 Task: Calculate the distance between San Diego and Cabrillo National Monument.
Action: Key pressed an<Key.space>di
Screenshot: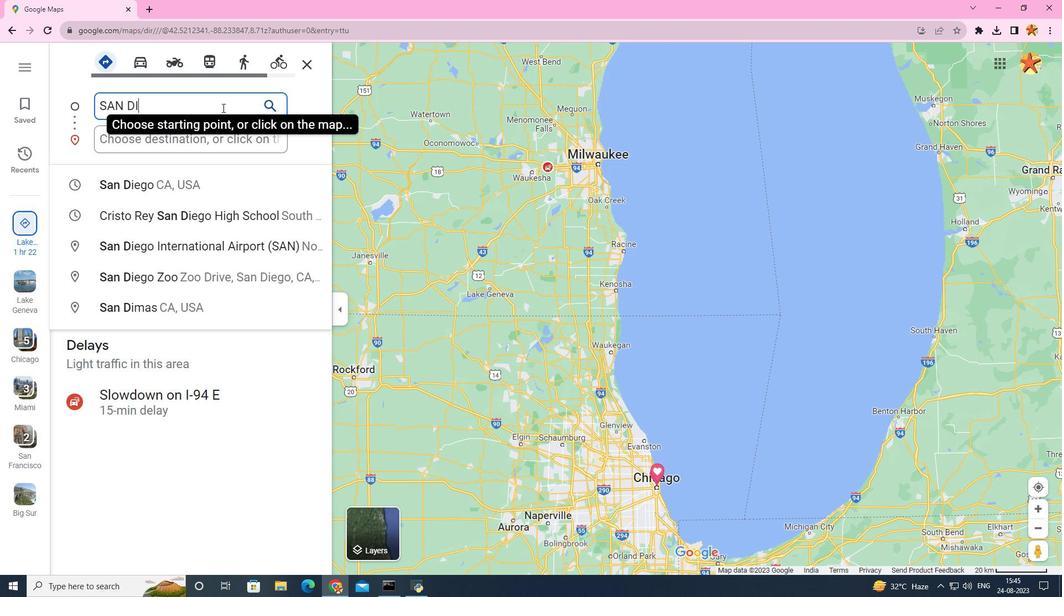 
Action: Mouse moved to (214, 180)
Screenshot: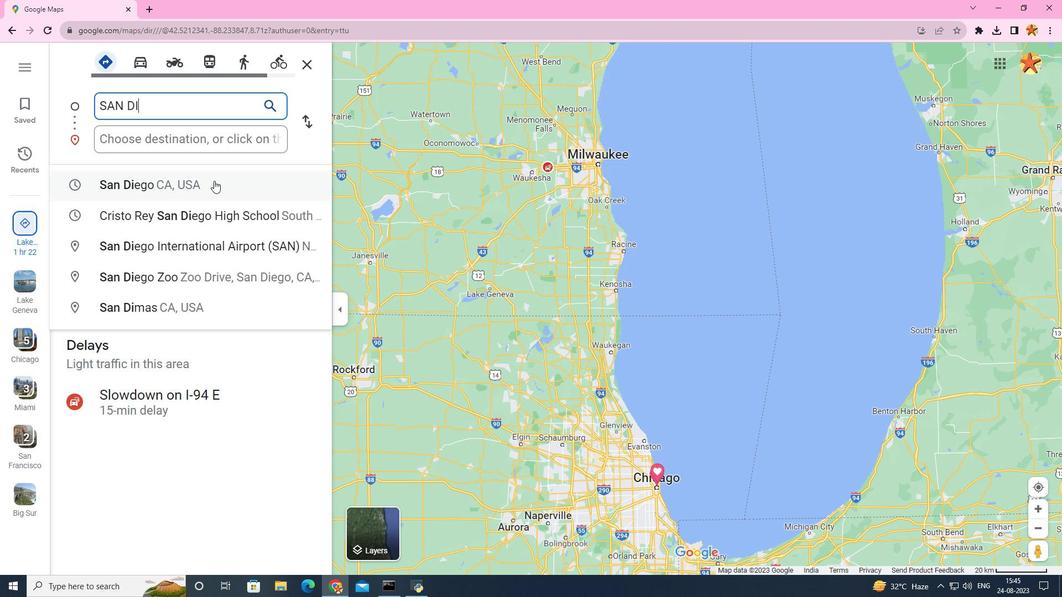 
Action: Mouse pressed left at (214, 180)
Screenshot: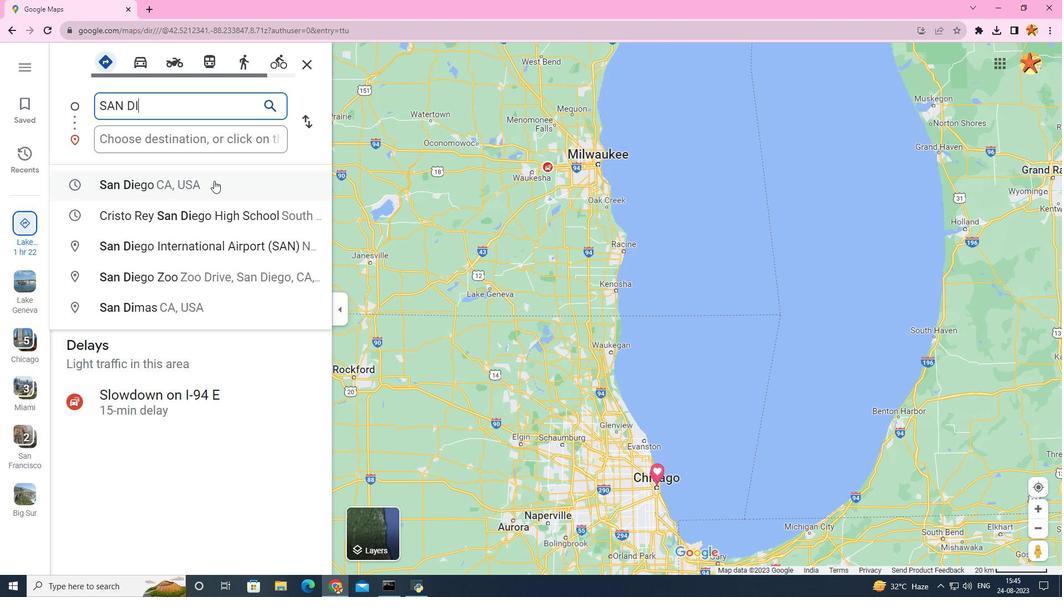 
Action: Mouse moved to (171, 141)
Screenshot: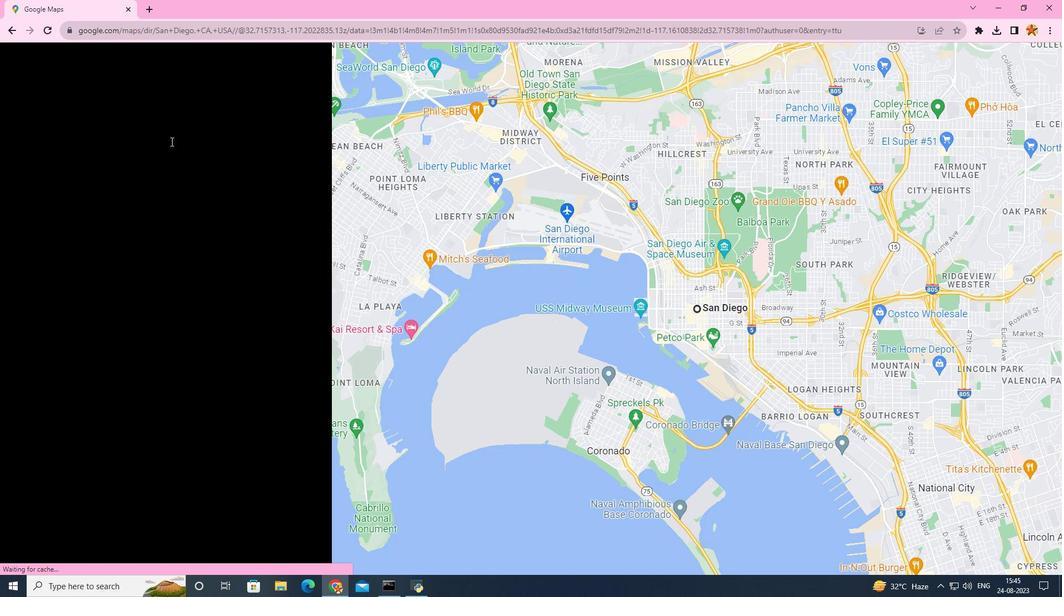 
Action: Mouse pressed left at (171, 141)
Screenshot: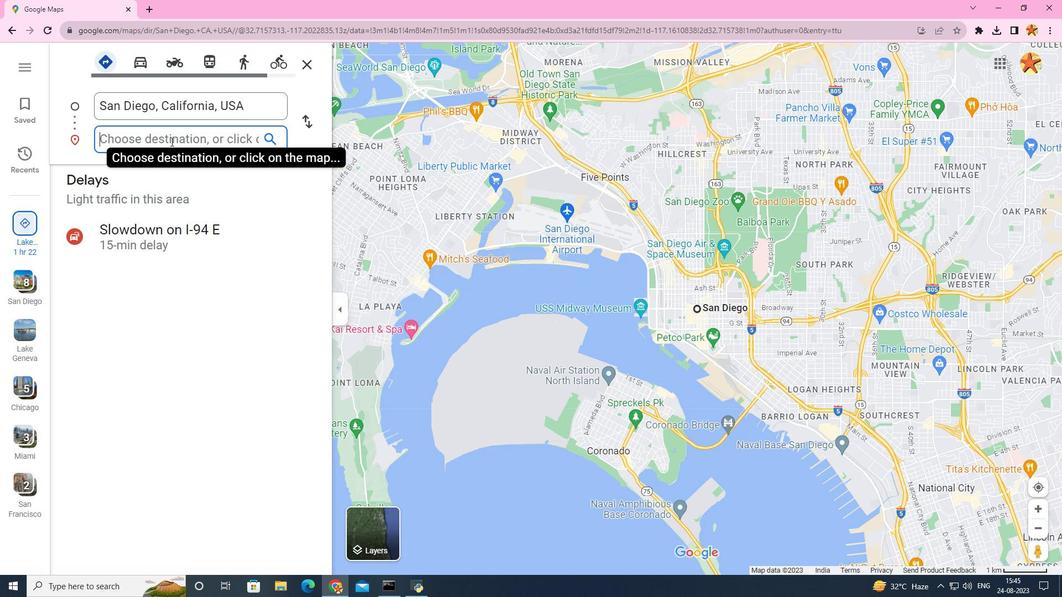 
Action: Mouse moved to (174, 141)
Screenshot: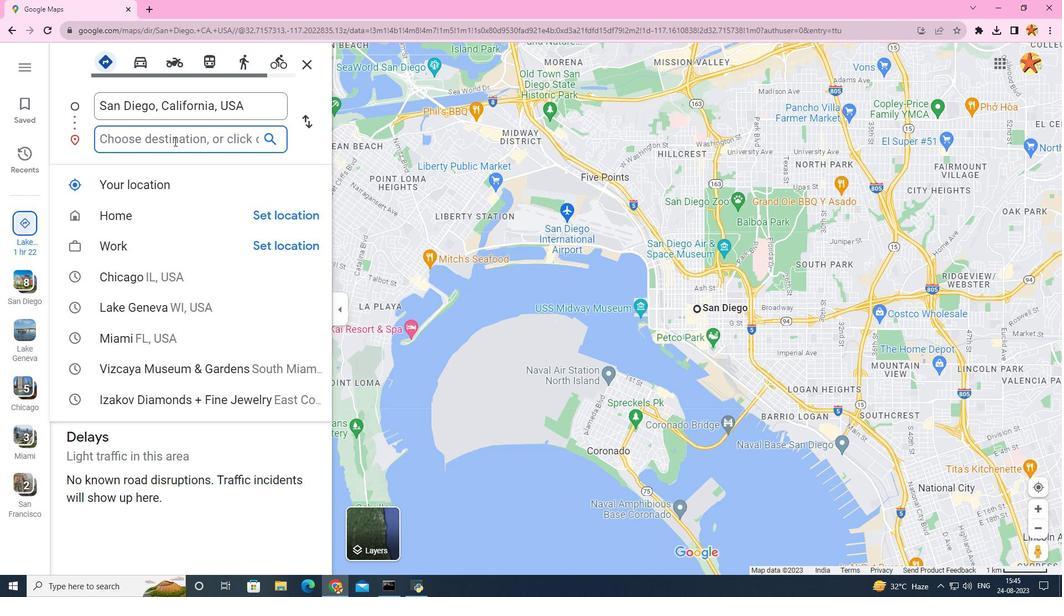 
Action: Key pressed <Key.caps_lock>C<Key.caps_lock>abrillo
Screenshot: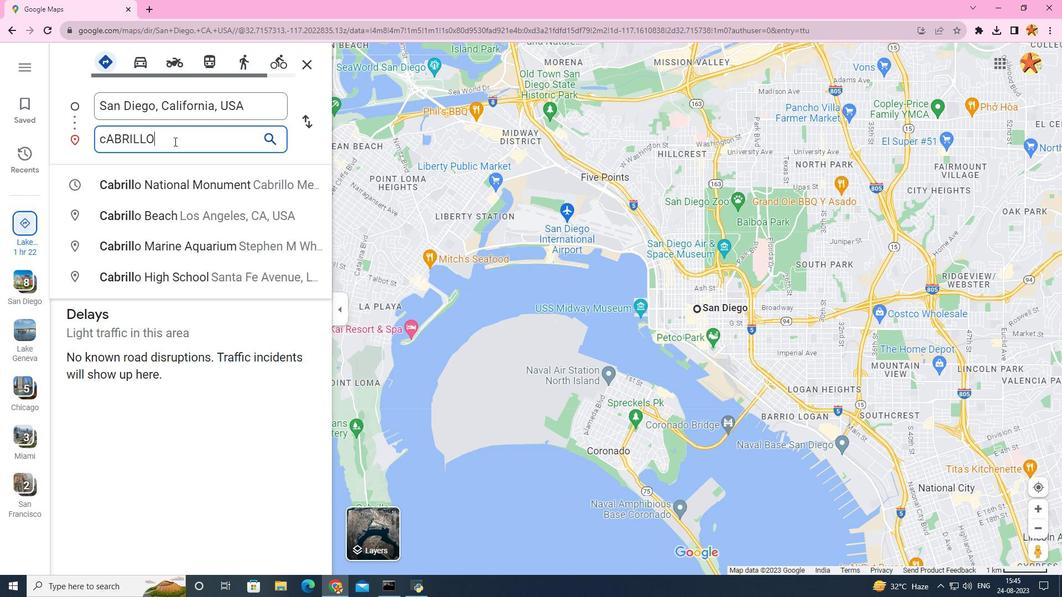
Action: Mouse moved to (174, 183)
Screenshot: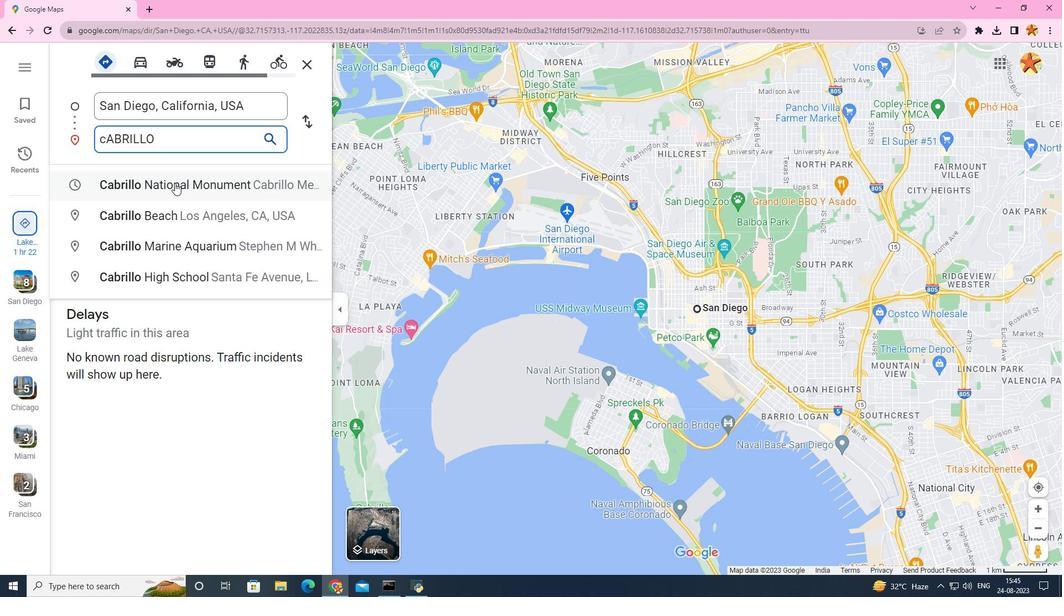 
Action: Mouse pressed left at (174, 183)
Screenshot: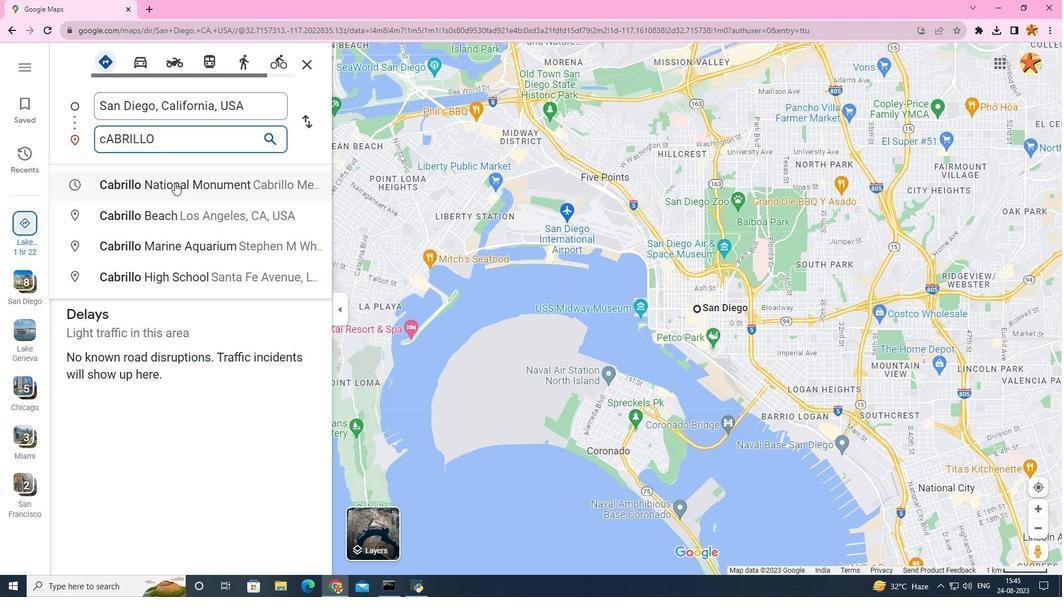
Action: Mouse moved to (587, 531)
Screenshot: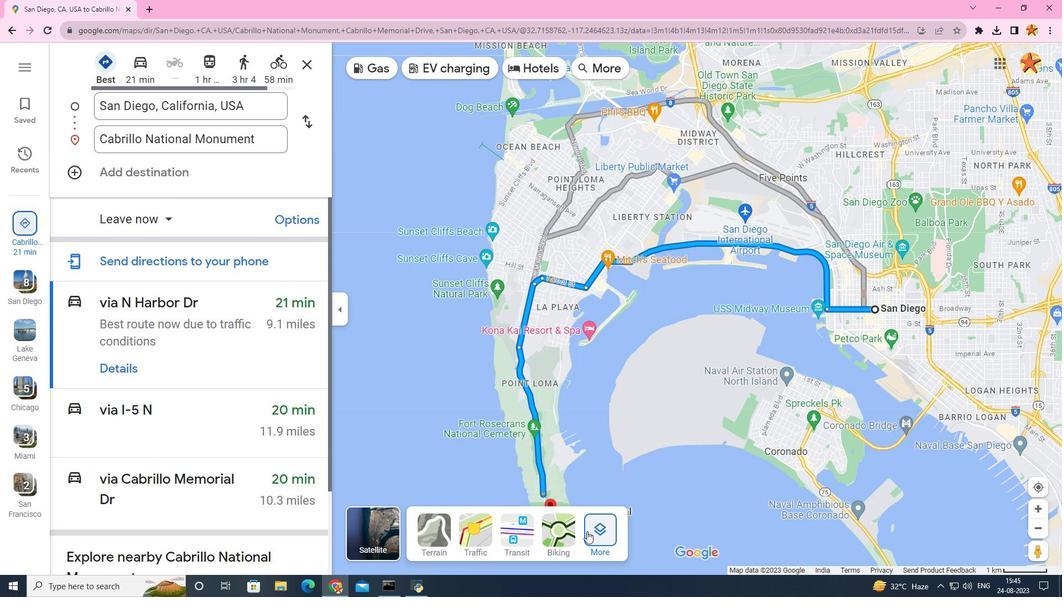 
Action: Mouse pressed left at (587, 531)
Screenshot: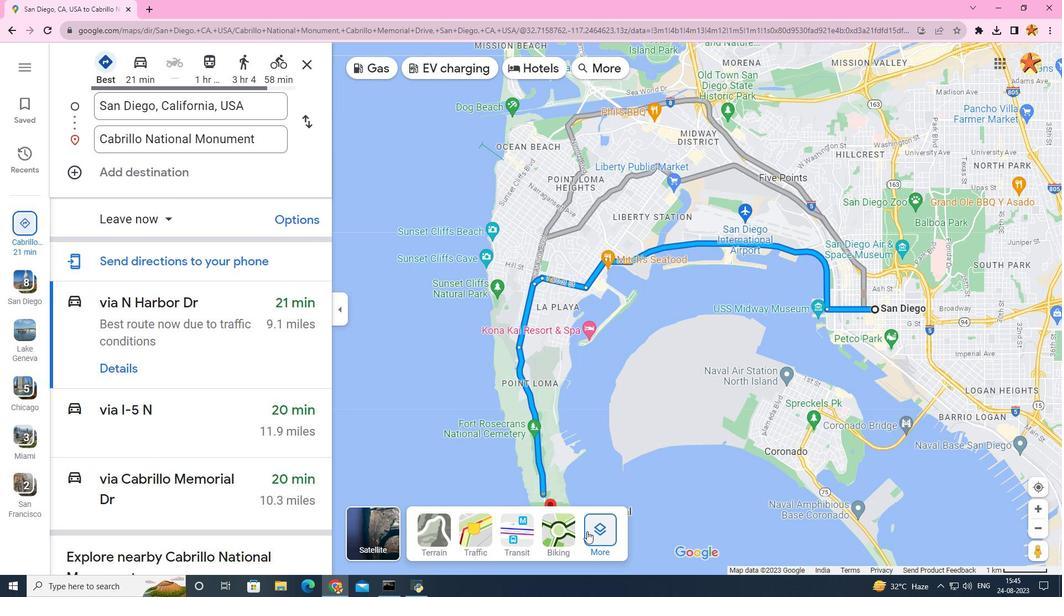 
Action: Mouse moved to (478, 397)
Screenshot: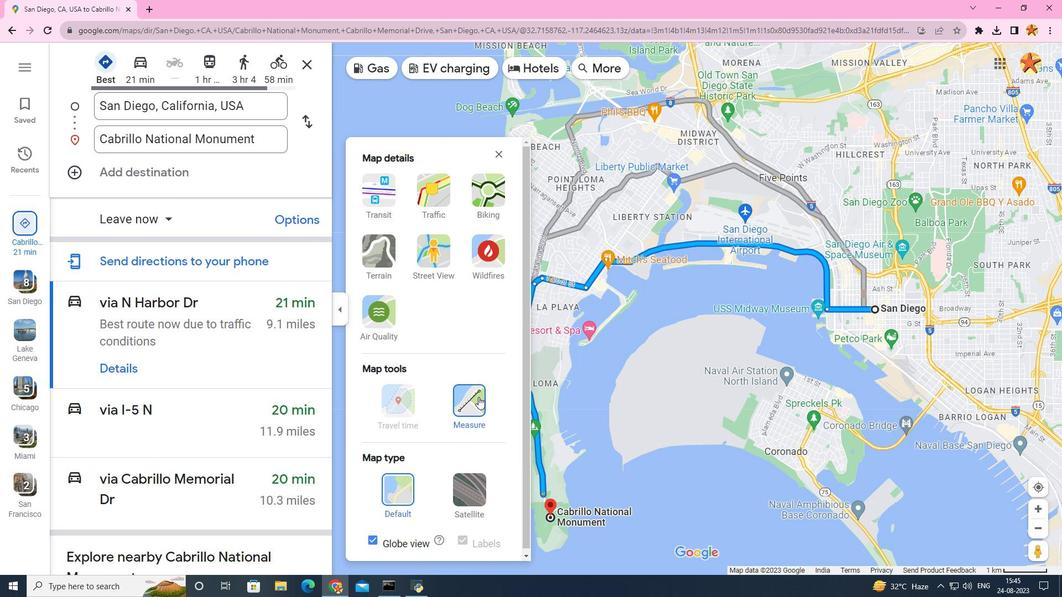 
Action: Mouse pressed left at (478, 397)
Screenshot: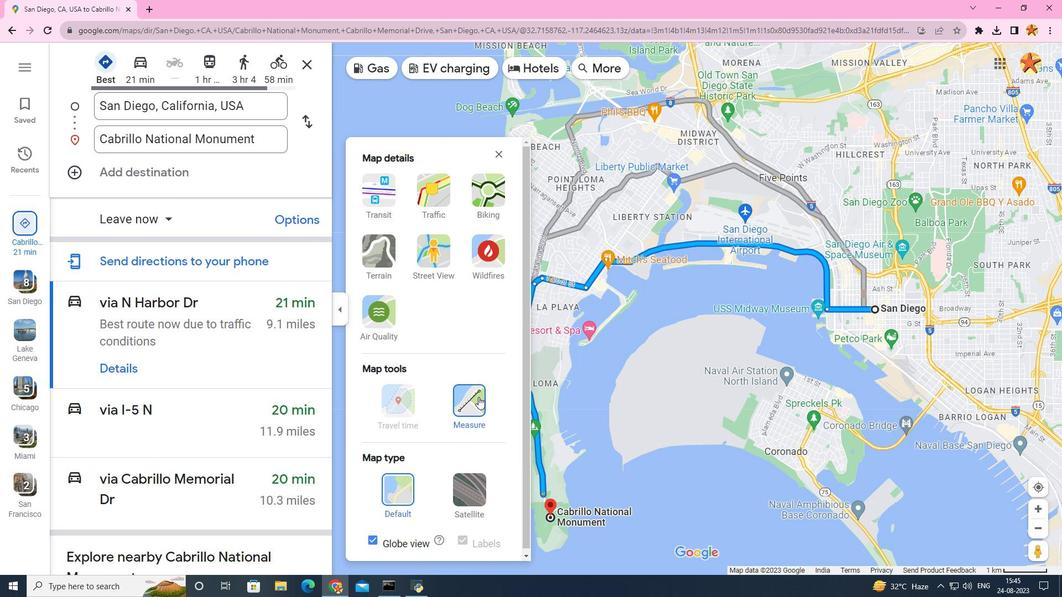 
Action: Mouse moved to (875, 307)
Screenshot: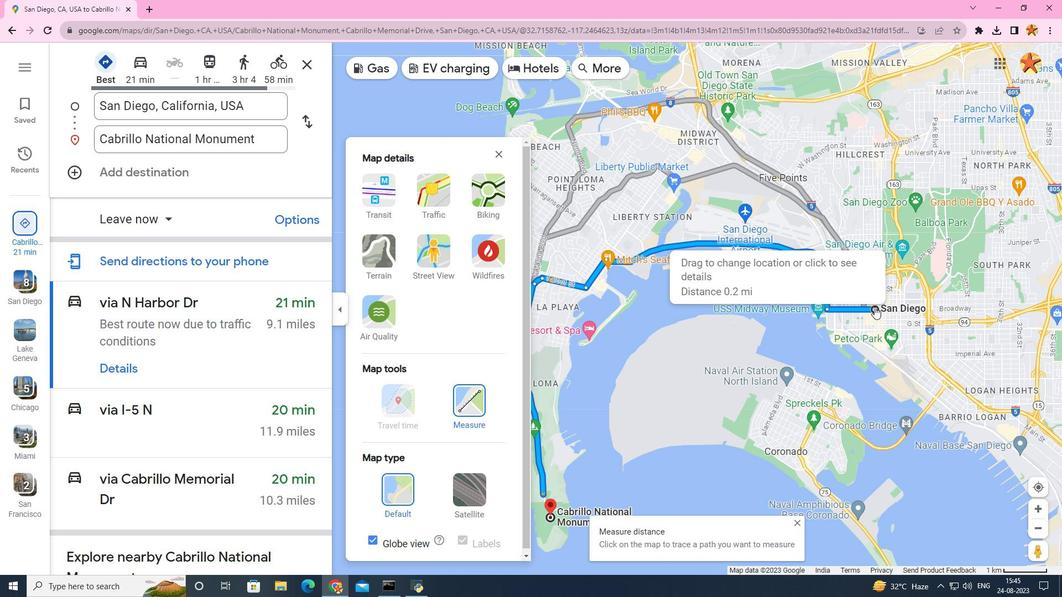
Action: Mouse pressed left at (875, 307)
Screenshot: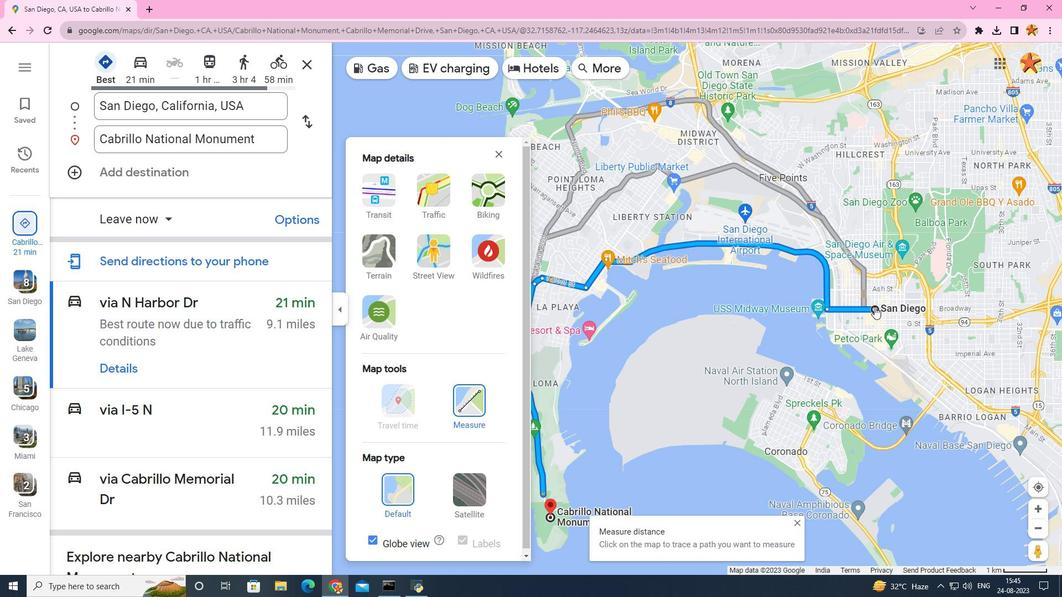 
Action: Mouse moved to (549, 516)
Screenshot: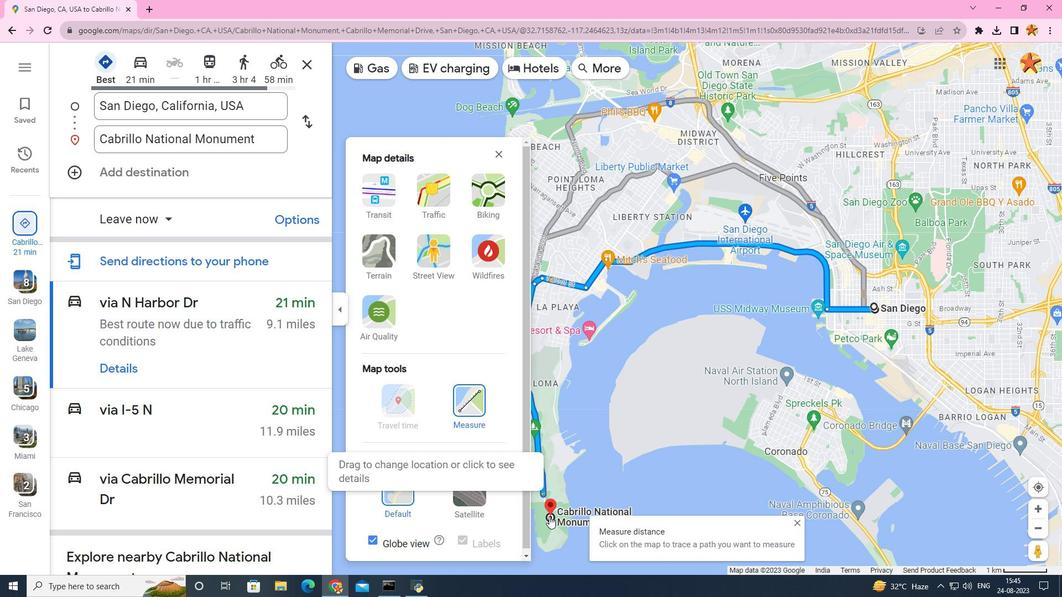 
Action: Mouse pressed left at (549, 516)
Screenshot: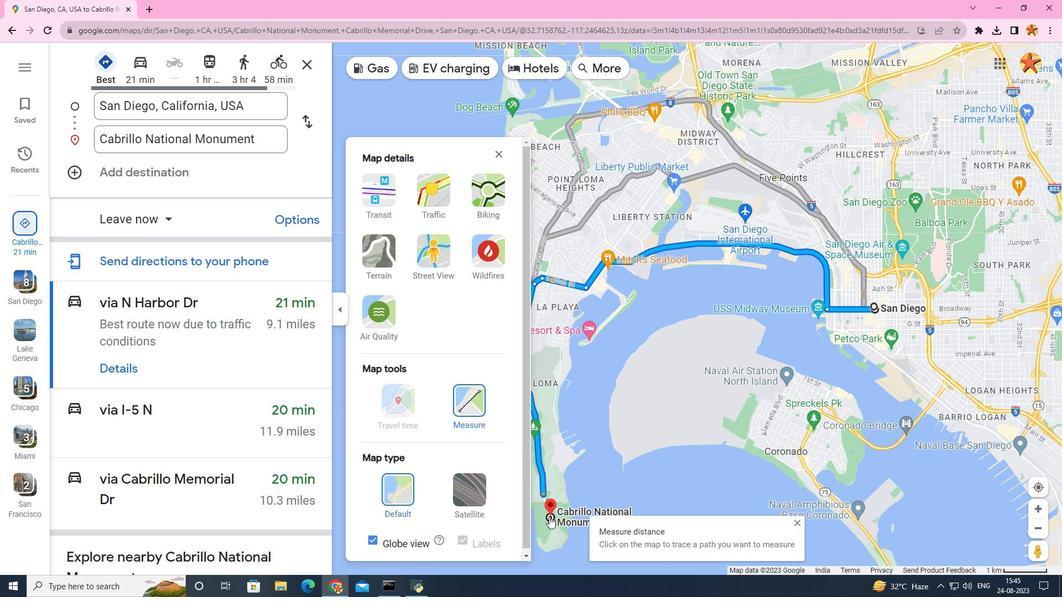 
Action: Mouse moved to (633, 440)
Screenshot: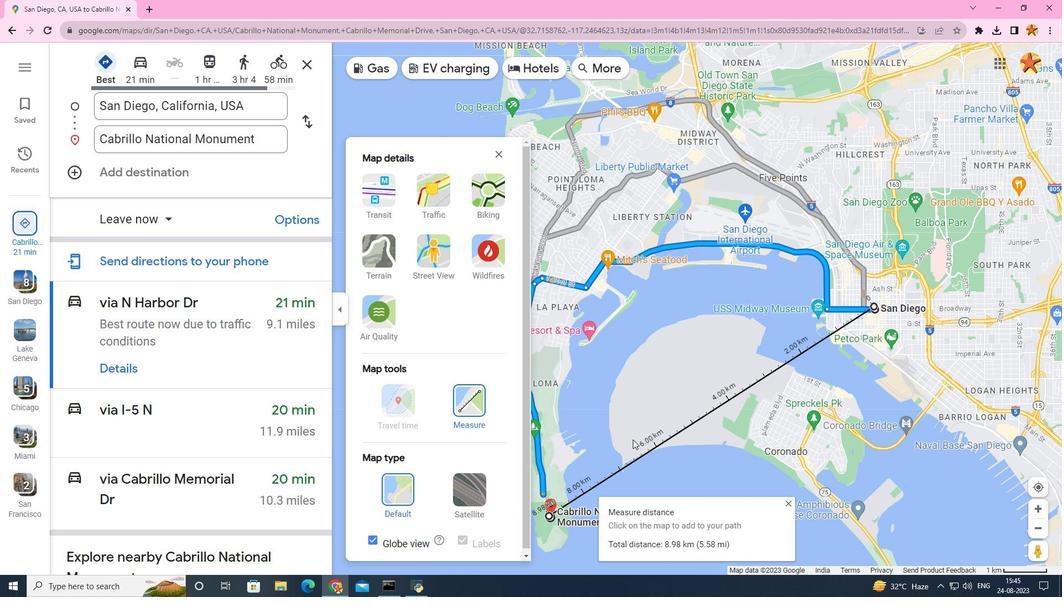 
Action: Mouse scrolled (633, 439) with delta (0, 0)
Screenshot: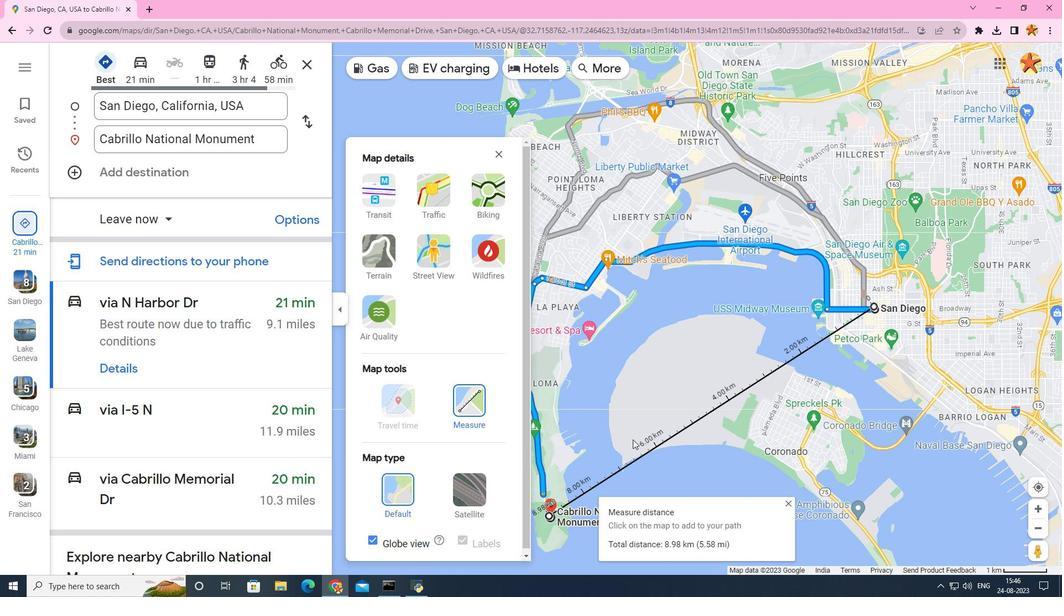 
Action: Mouse scrolled (633, 439) with delta (0, 0)
Screenshot: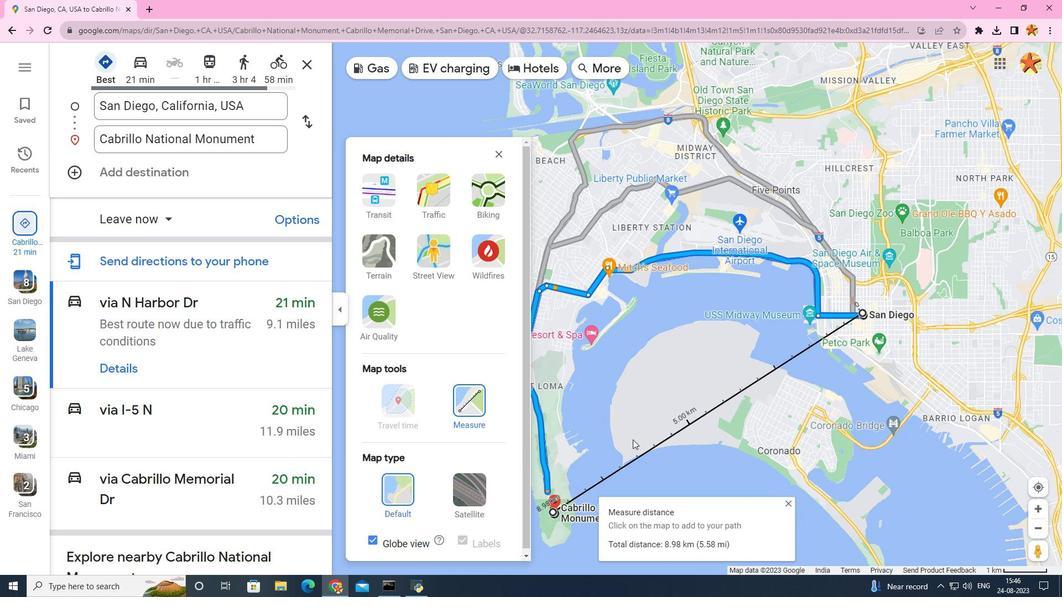 
Action: Mouse moved to (634, 440)
Screenshot: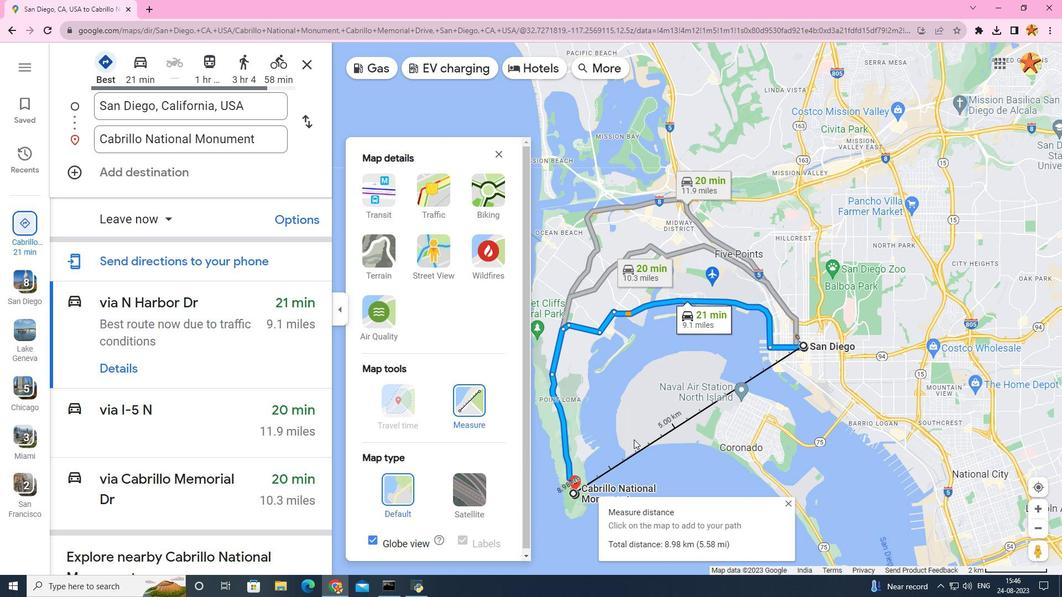 
